 Task: Set the frame buffer depth in the shared memory framebuffer to 16 bits.
Action: Mouse moved to (117, 16)
Screenshot: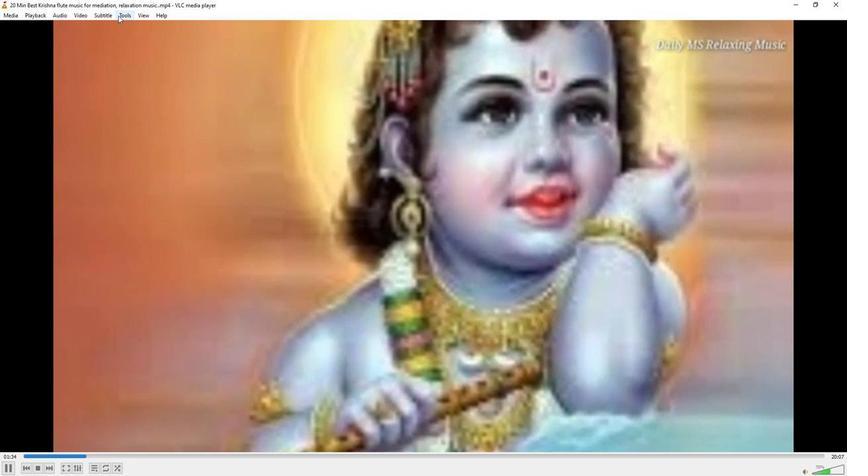 
Action: Mouse pressed left at (117, 16)
Screenshot: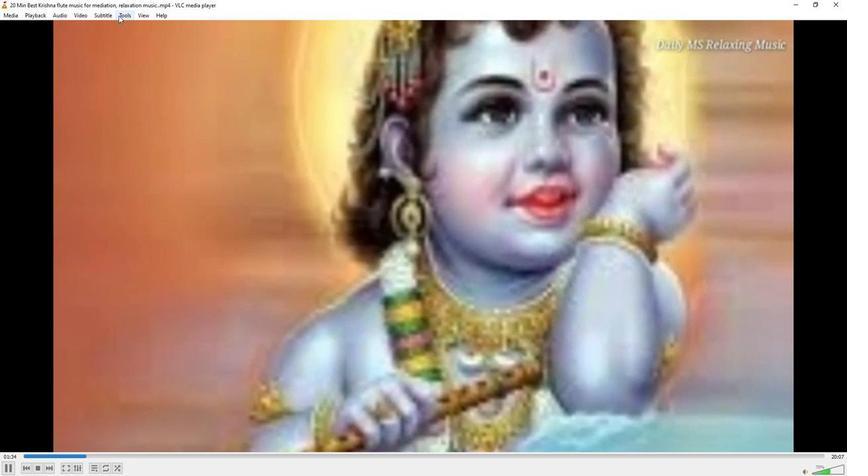 
Action: Mouse moved to (129, 118)
Screenshot: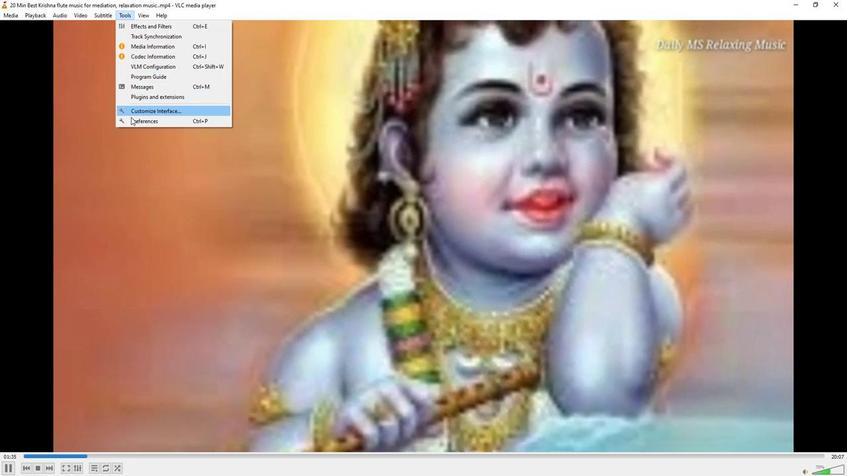 
Action: Mouse pressed left at (129, 118)
Screenshot: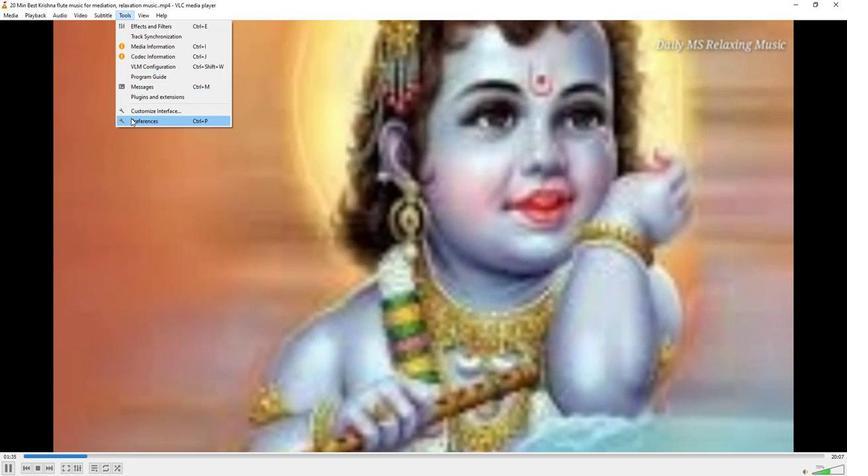 
Action: Mouse moved to (278, 388)
Screenshot: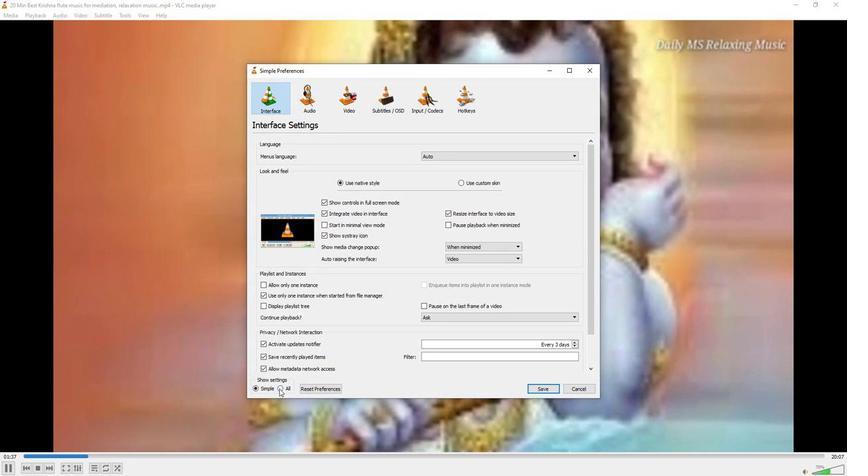 
Action: Mouse pressed left at (278, 388)
Screenshot: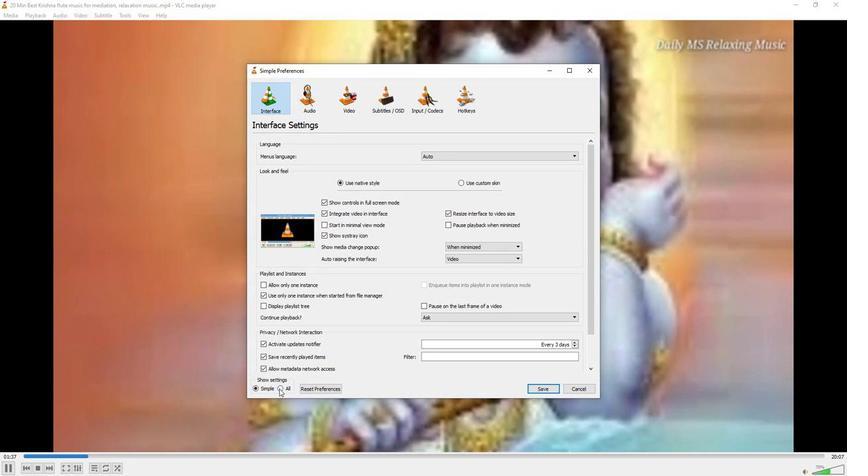 
Action: Mouse moved to (267, 235)
Screenshot: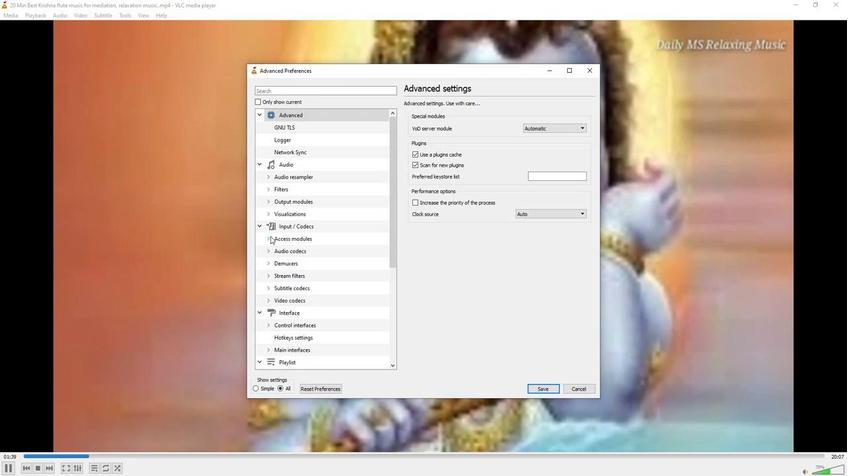 
Action: Mouse pressed left at (267, 235)
Screenshot: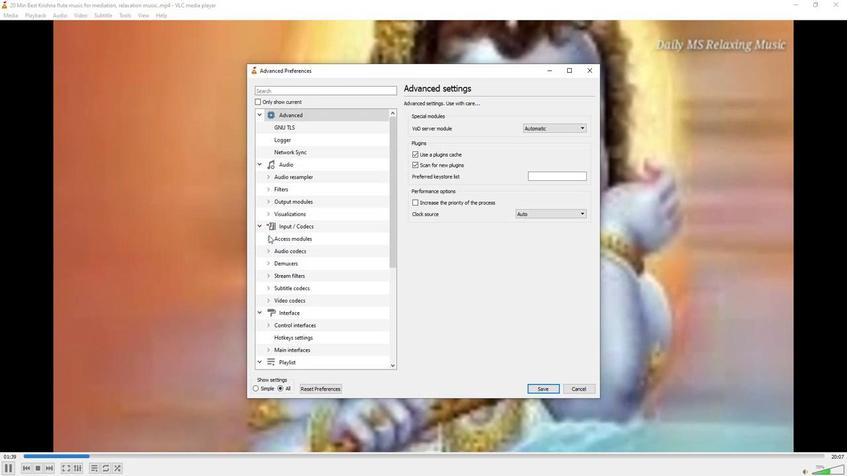 
Action: Mouse moved to (293, 362)
Screenshot: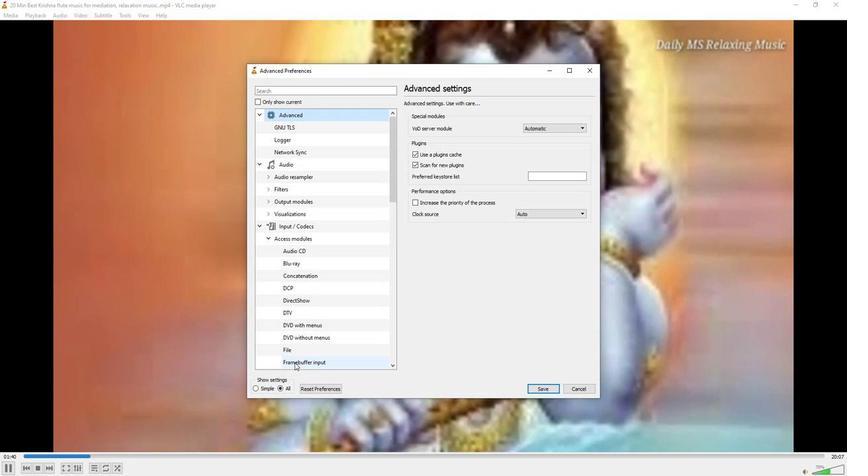 
Action: Mouse pressed left at (293, 362)
Screenshot: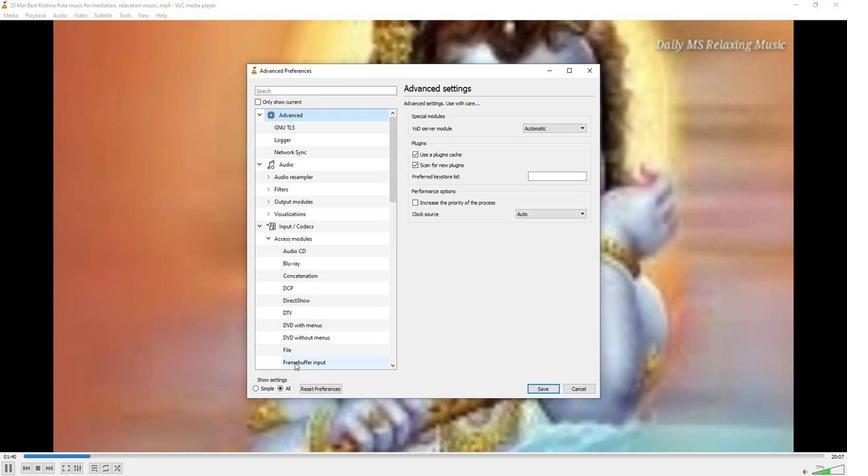 
Action: Mouse moved to (542, 131)
Screenshot: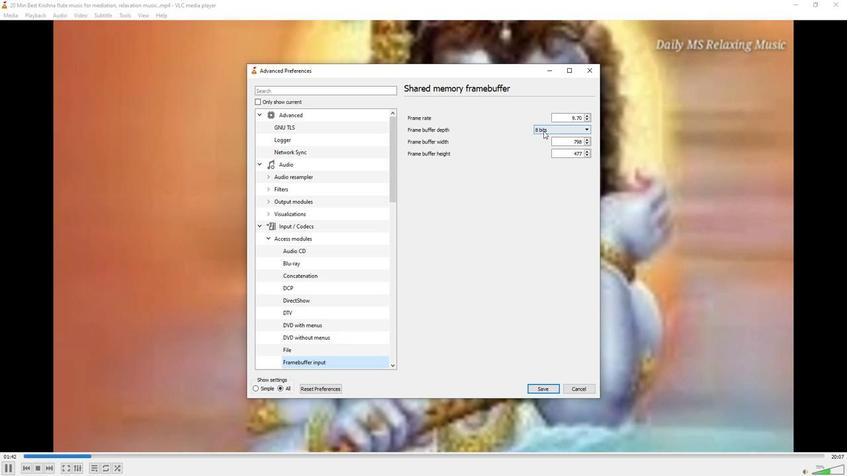 
Action: Mouse pressed left at (542, 131)
Screenshot: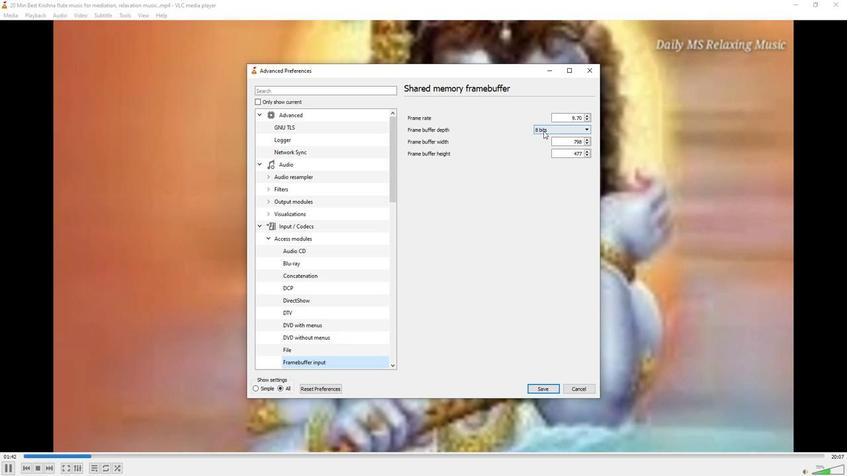 
Action: Mouse moved to (544, 154)
Screenshot: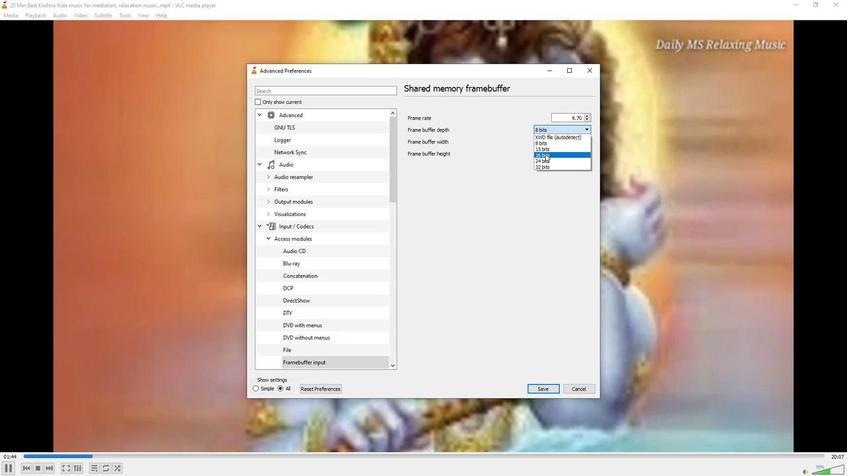 
Action: Mouse pressed left at (544, 154)
Screenshot: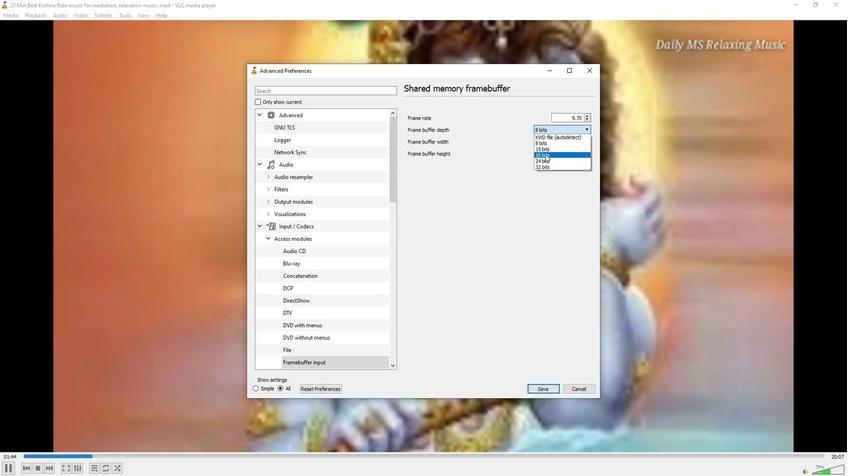 
Action: Mouse moved to (458, 199)
Screenshot: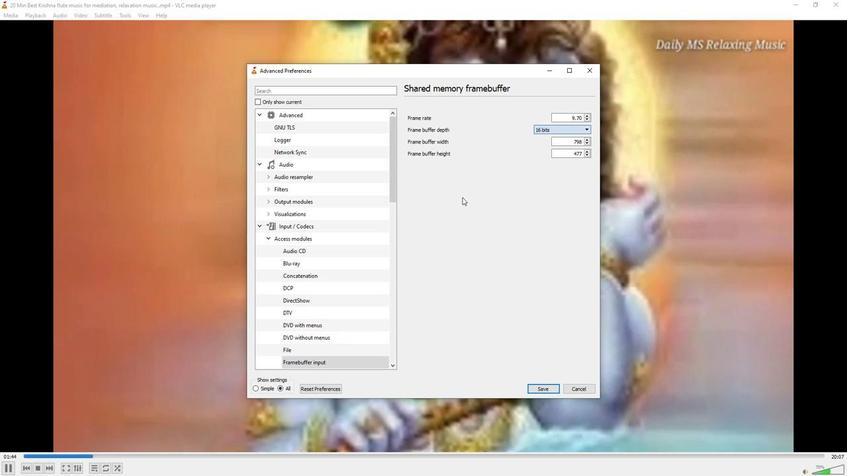 
